 Task: Create a task  Performance issues with database queries , assign it to team member softage.10@softage.net in the project XpertTech and update the status of the task to  On Track  , set the priority of the task to Low.
Action: Mouse moved to (40, 368)
Screenshot: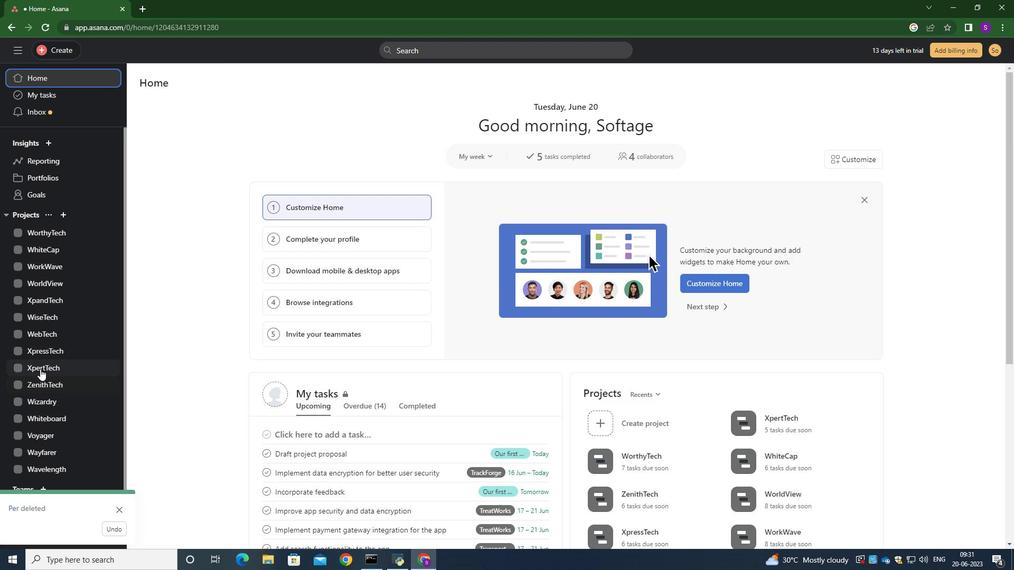 
Action: Mouse pressed left at (40, 368)
Screenshot: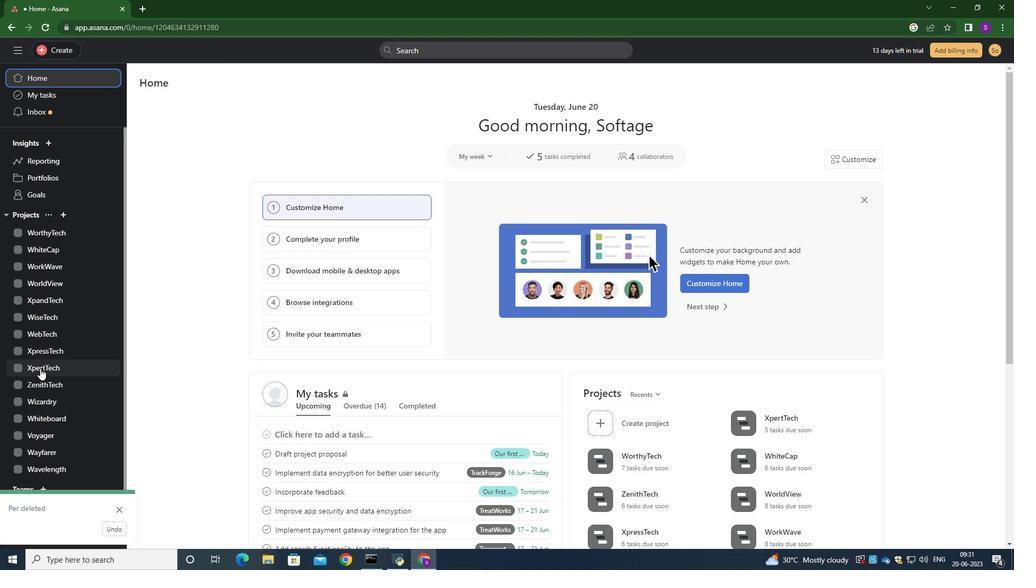 
Action: Mouse moved to (168, 133)
Screenshot: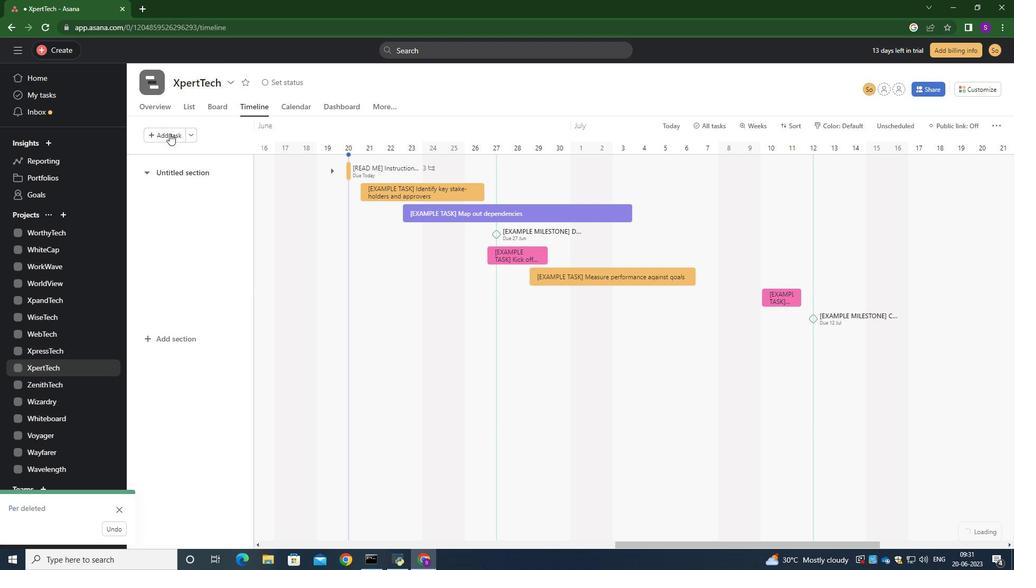 
Action: Mouse pressed left at (168, 133)
Screenshot: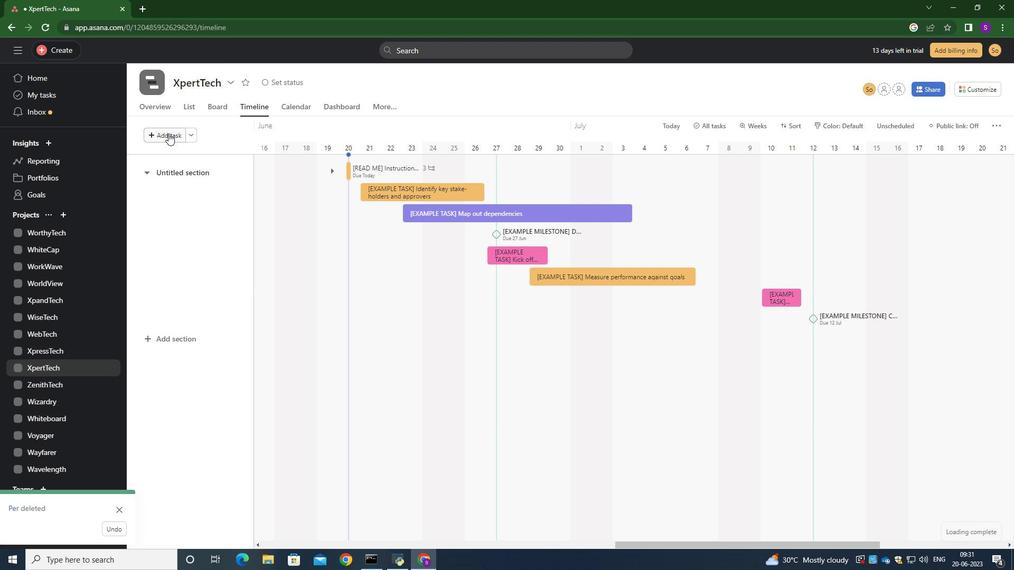 
Action: Mouse moved to (398, 172)
Screenshot: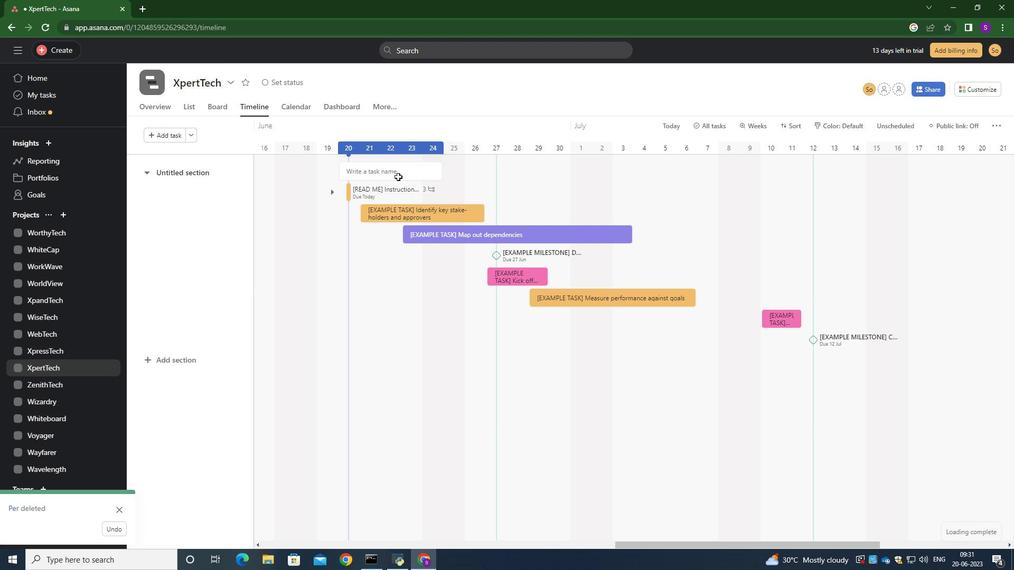 
Action: Mouse pressed left at (398, 172)
Screenshot: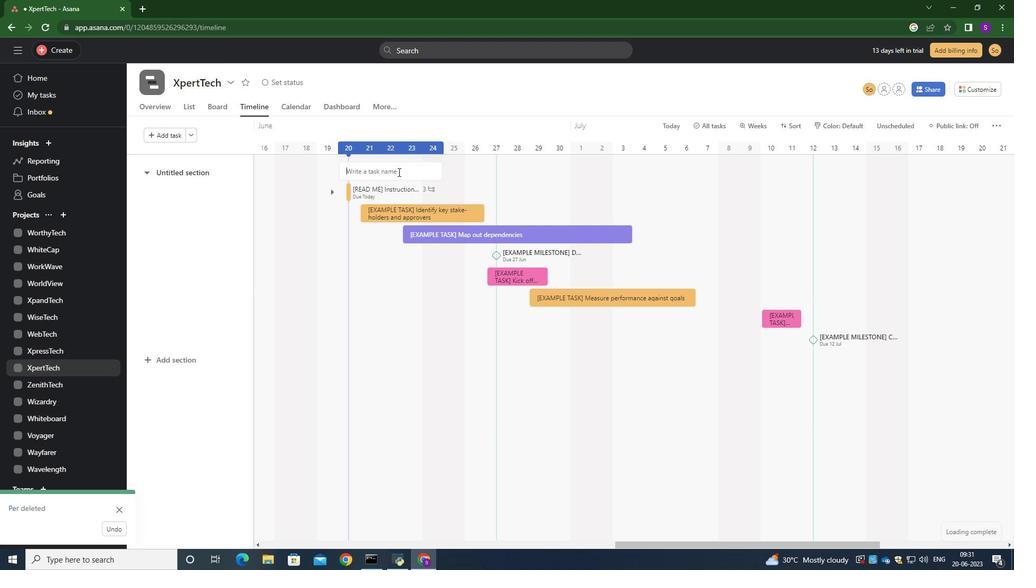 
Action: Key pressed <Key.caps_lock>P<Key.caps_lock>erformac<Key.backspace>nce<Key.space>issues<Key.space>with<Key.space>dac<Key.backspace>tabase<Key.space>queries<Key.enter>
Screenshot: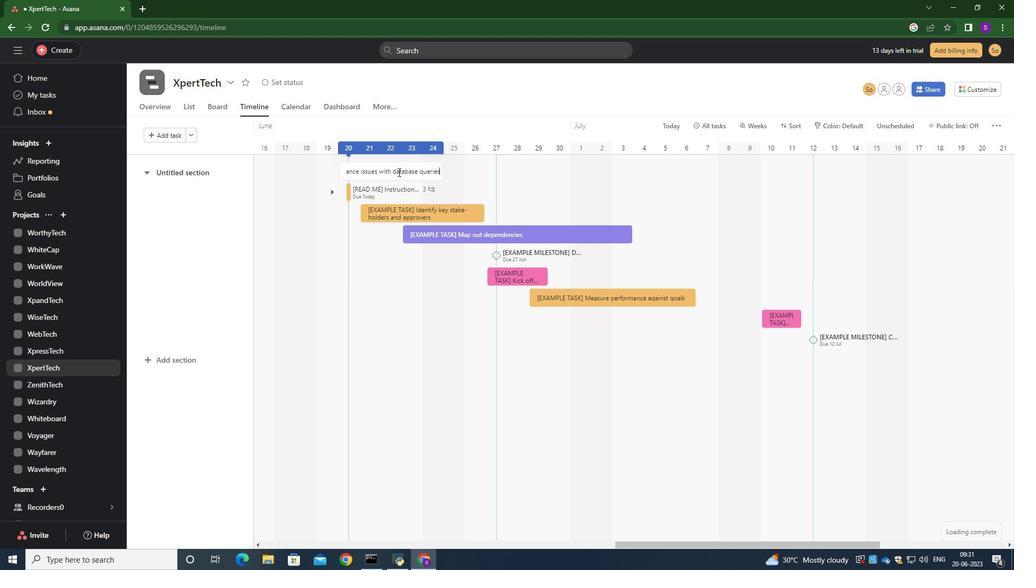 
Action: Mouse moved to (421, 171)
Screenshot: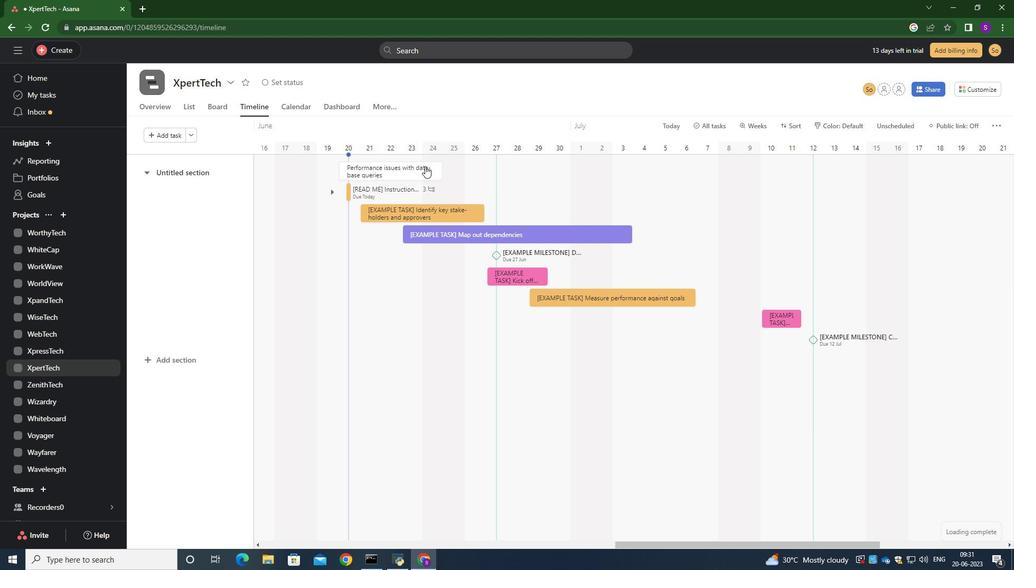 
Action: Mouse pressed left at (421, 171)
Screenshot: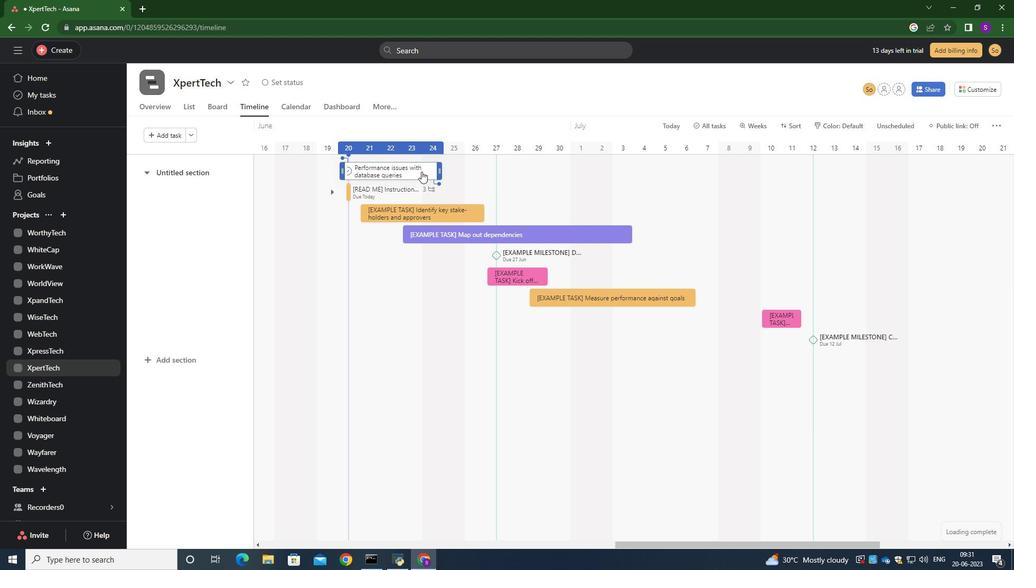 
Action: Mouse moved to (764, 192)
Screenshot: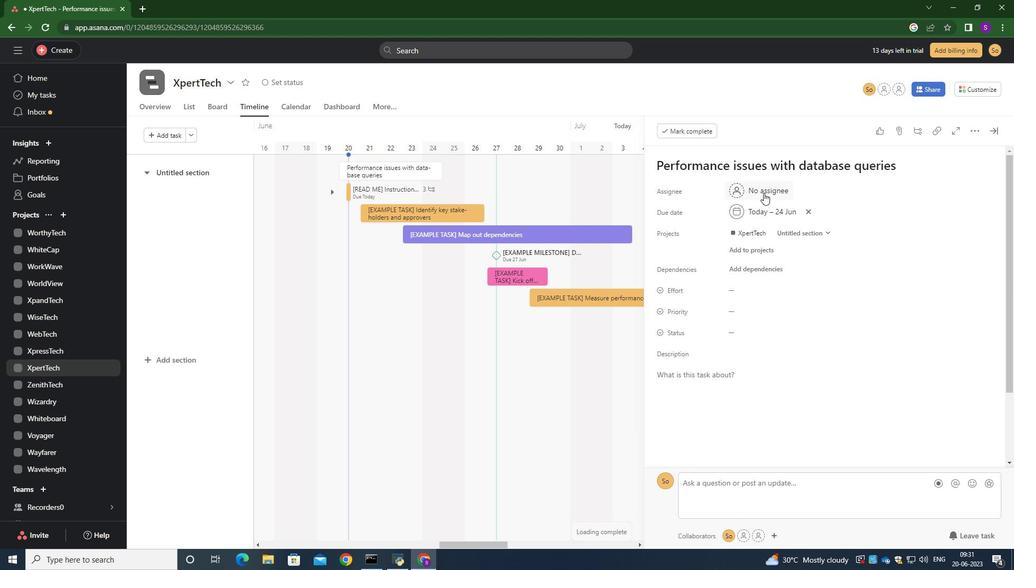 
Action: Mouse pressed left at (764, 192)
Screenshot: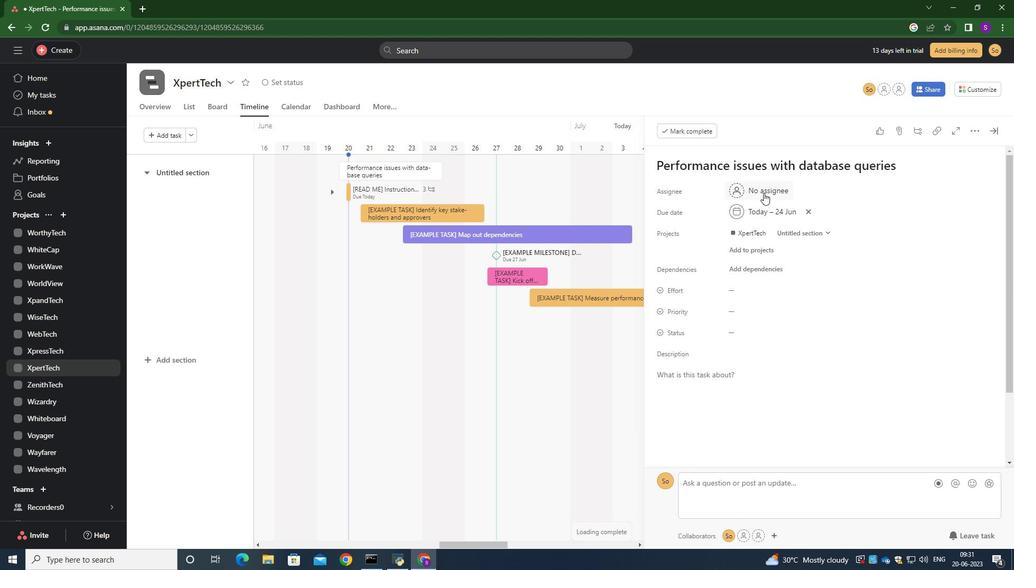 
Action: Key pressed softage.10<Key.shift>@softage.net<Key.enter>
Screenshot: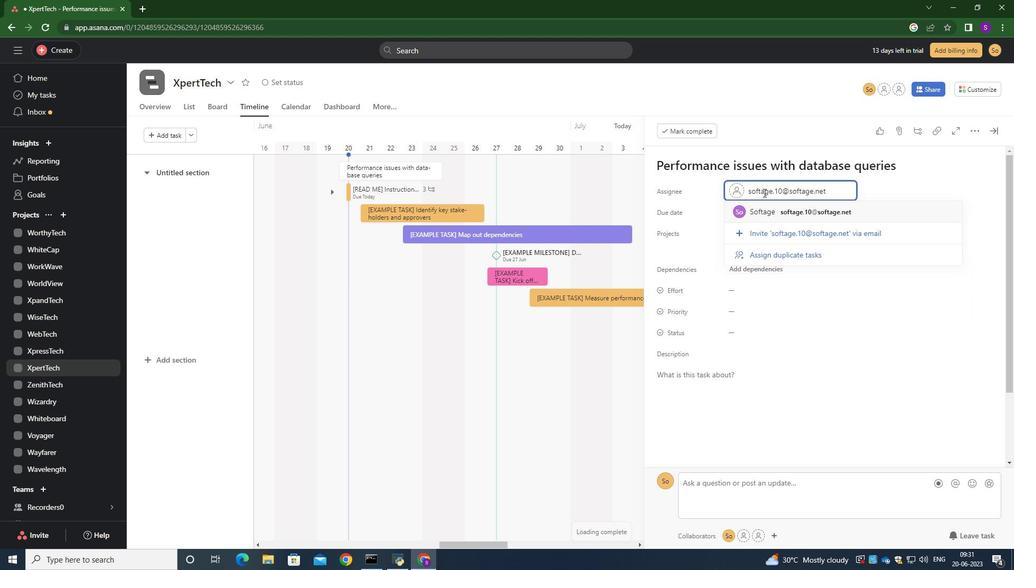 
Action: Mouse moved to (736, 332)
Screenshot: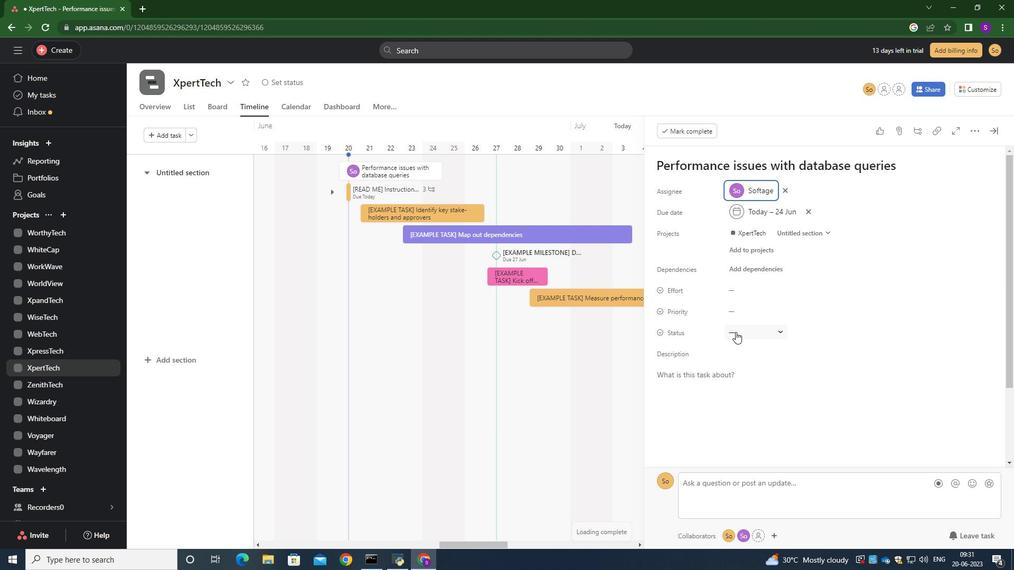 
Action: Mouse pressed left at (736, 332)
Screenshot: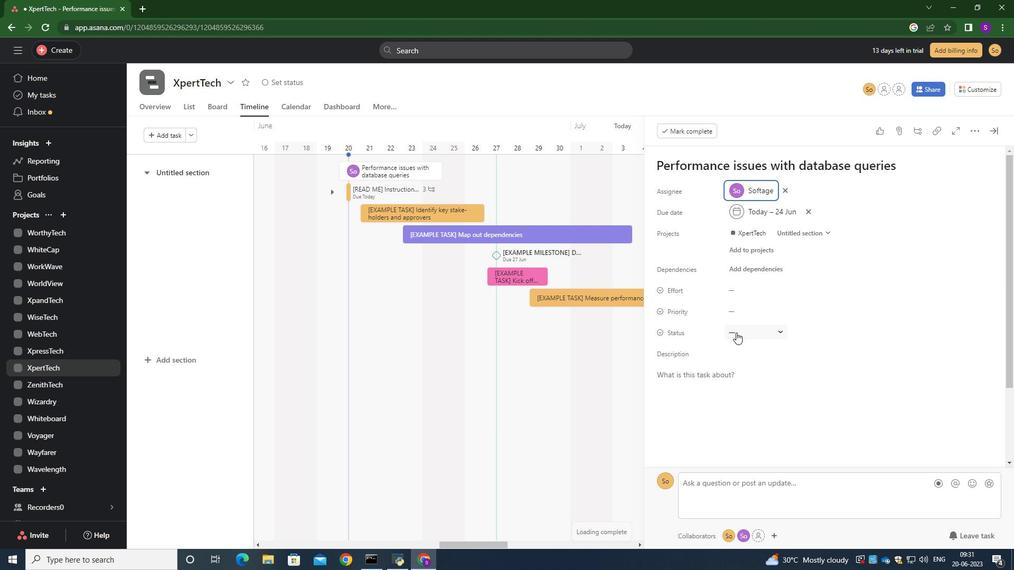 
Action: Mouse moved to (762, 367)
Screenshot: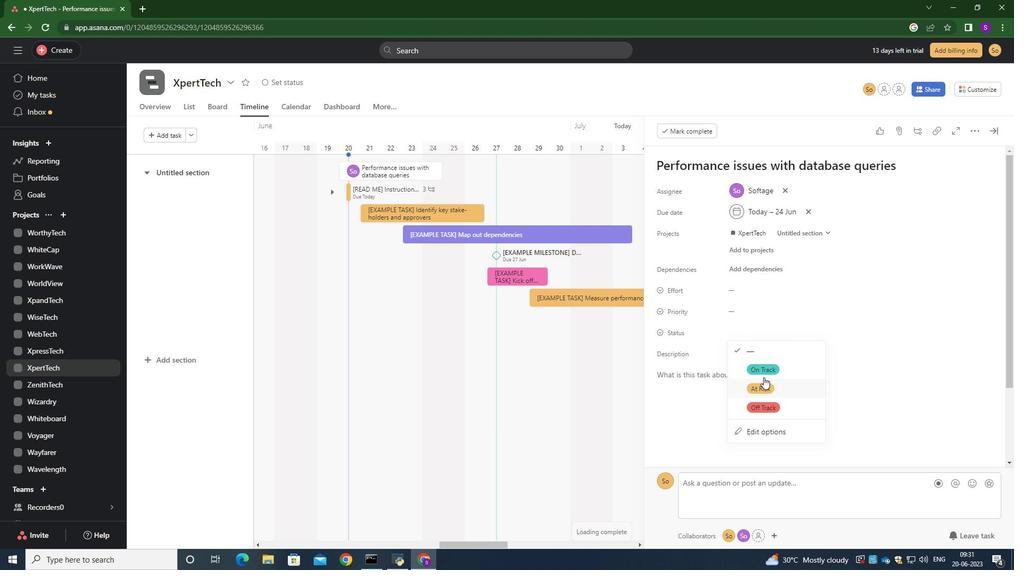 
Action: Mouse pressed left at (762, 367)
Screenshot: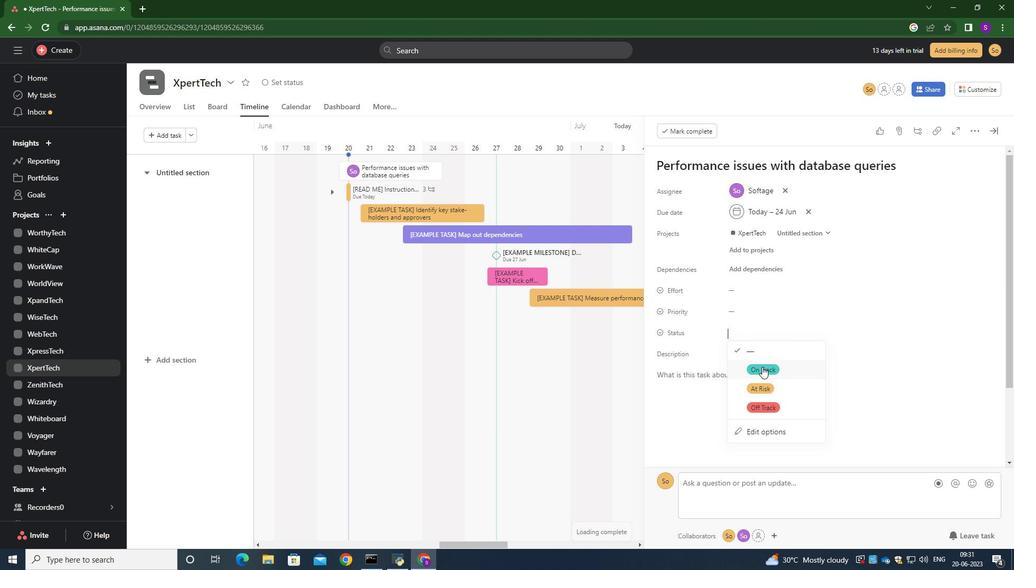 
Action: Mouse moved to (746, 312)
Screenshot: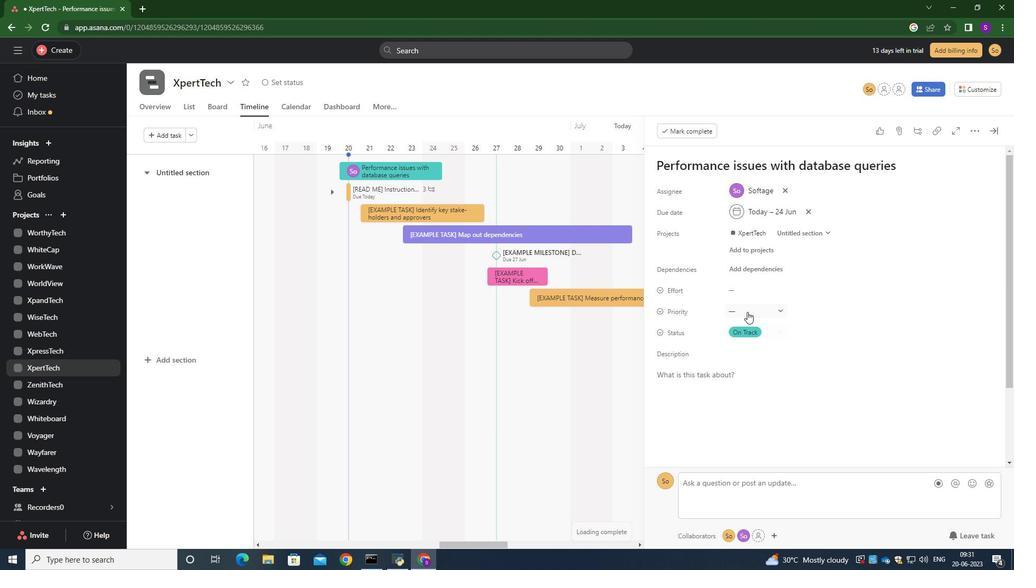 
Action: Mouse pressed left at (746, 312)
Screenshot: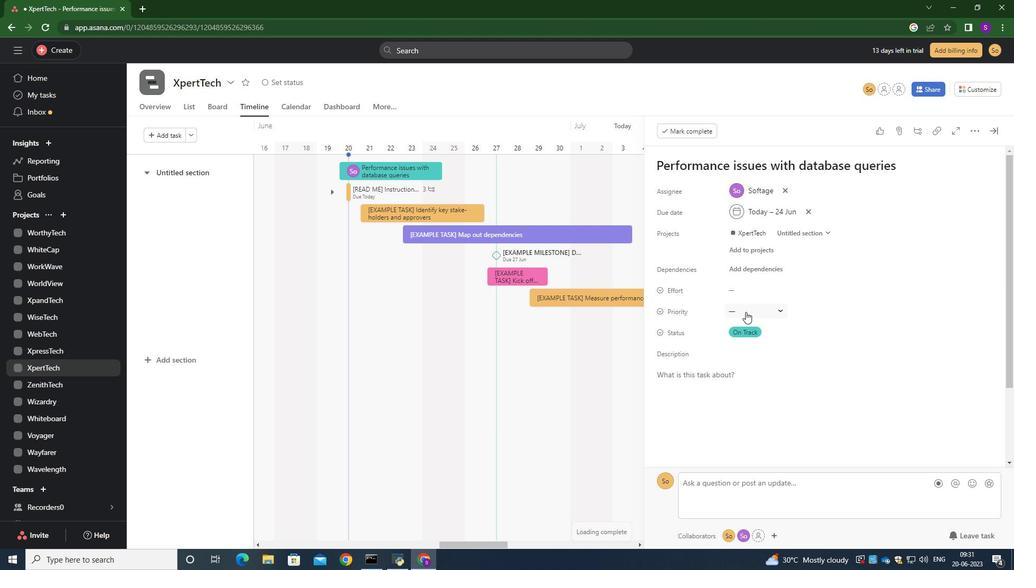 
Action: Mouse moved to (761, 386)
Screenshot: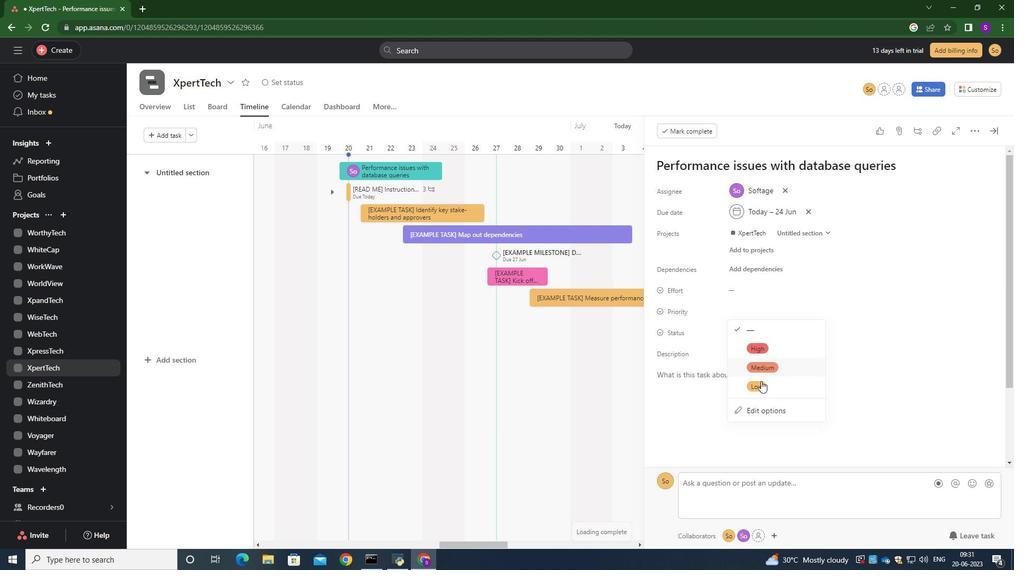 
Action: Mouse pressed left at (761, 386)
Screenshot: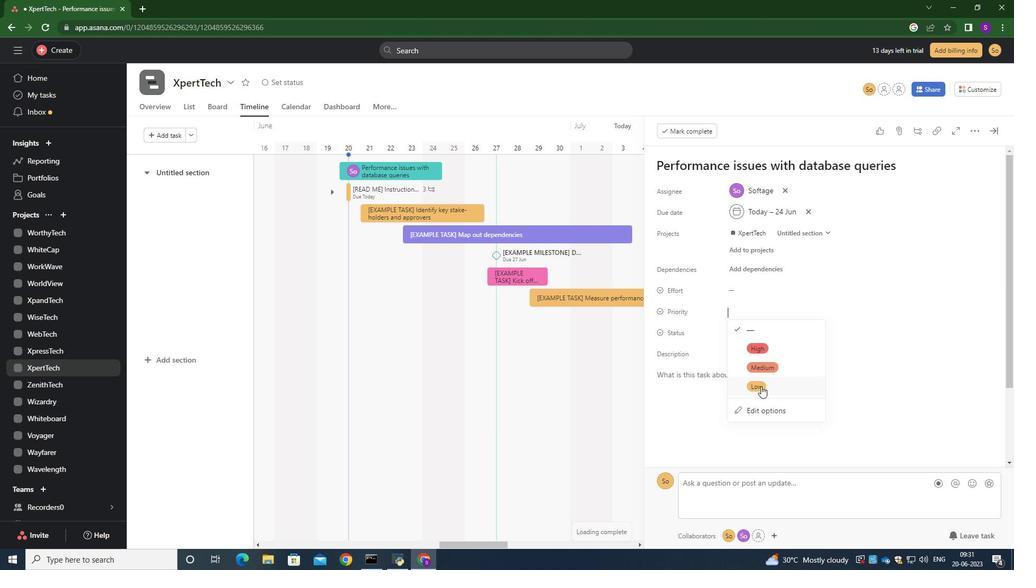 
Action: Mouse moved to (869, 317)
Screenshot: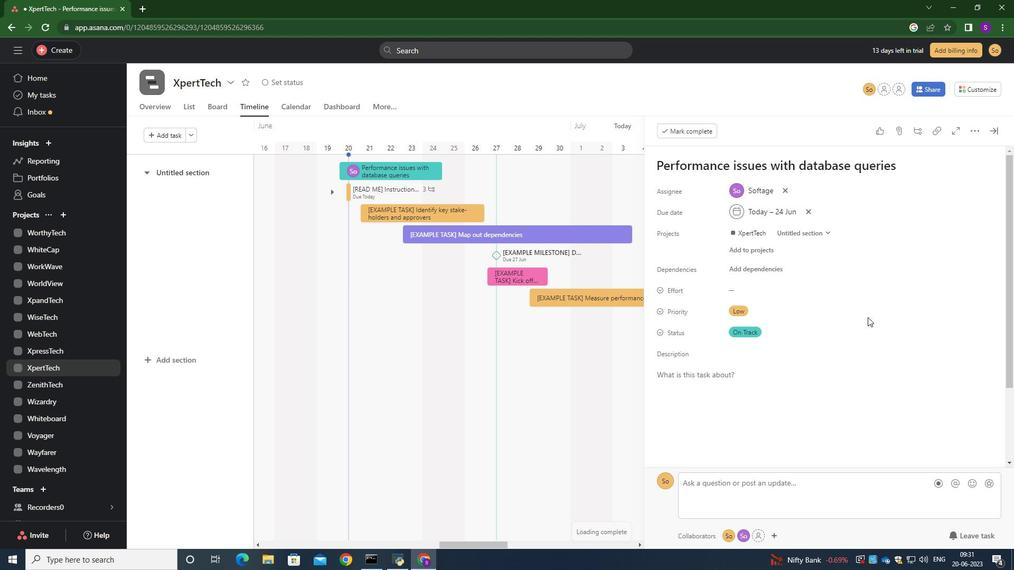 
Action: Mouse pressed left at (869, 317)
Screenshot: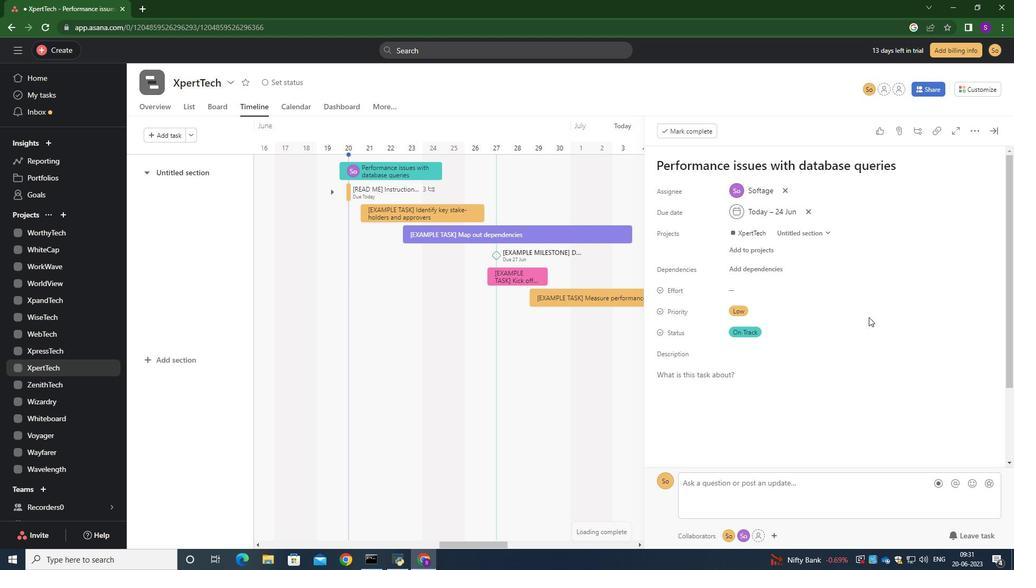 
Action: Mouse moved to (869, 317)
Screenshot: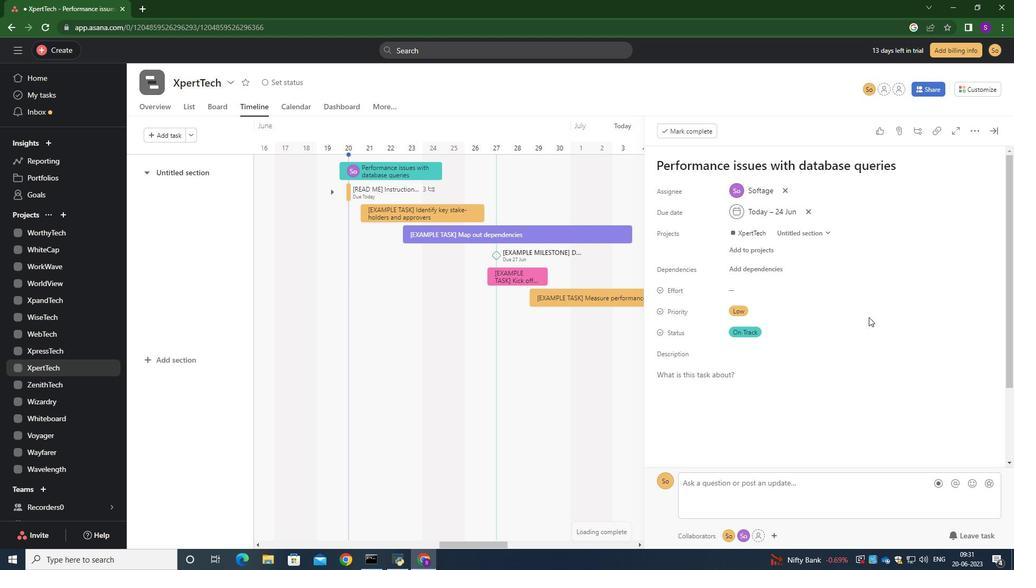 
